 Task: Check the percentage active listings of master bedroom in the last 1 year.
Action: Mouse moved to (816, 183)
Screenshot: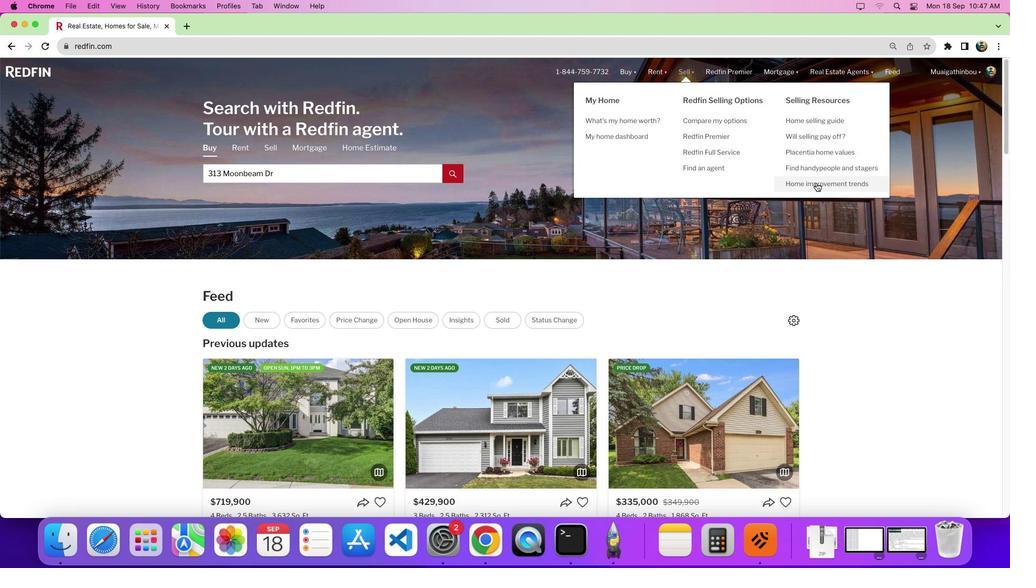 
Action: Mouse pressed left at (816, 183)
Screenshot: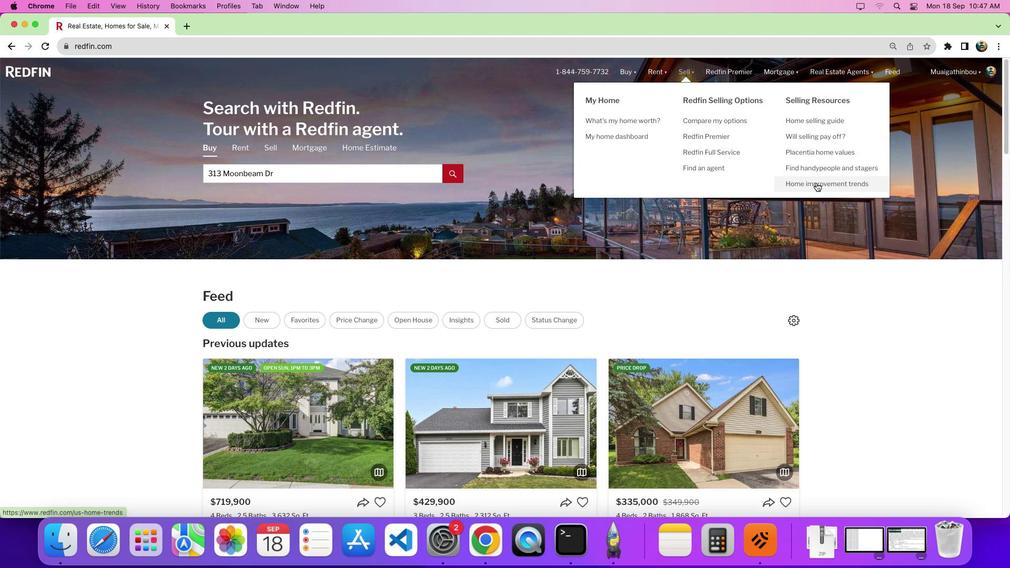 
Action: Mouse pressed left at (816, 183)
Screenshot: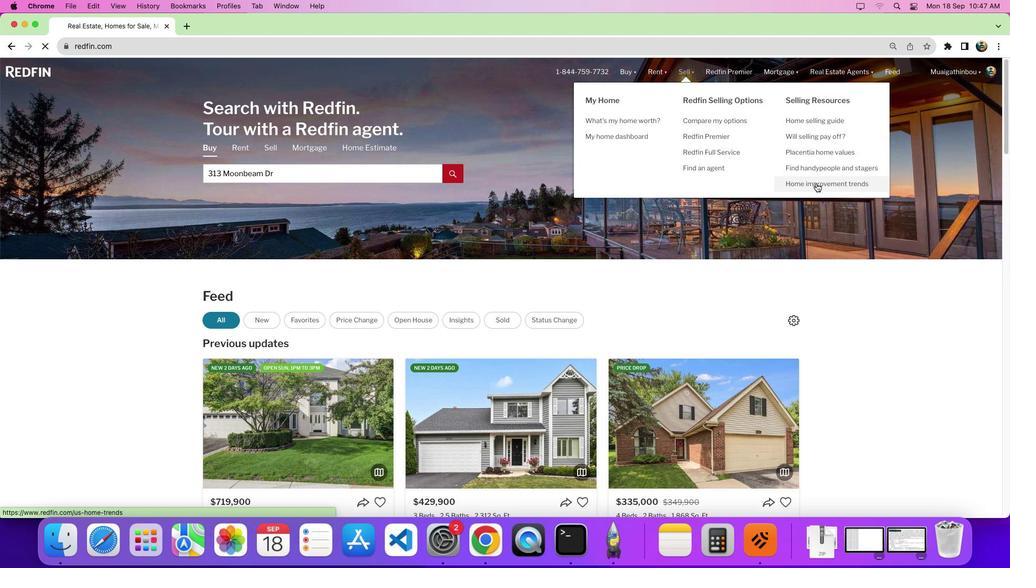 
Action: Mouse moved to (273, 205)
Screenshot: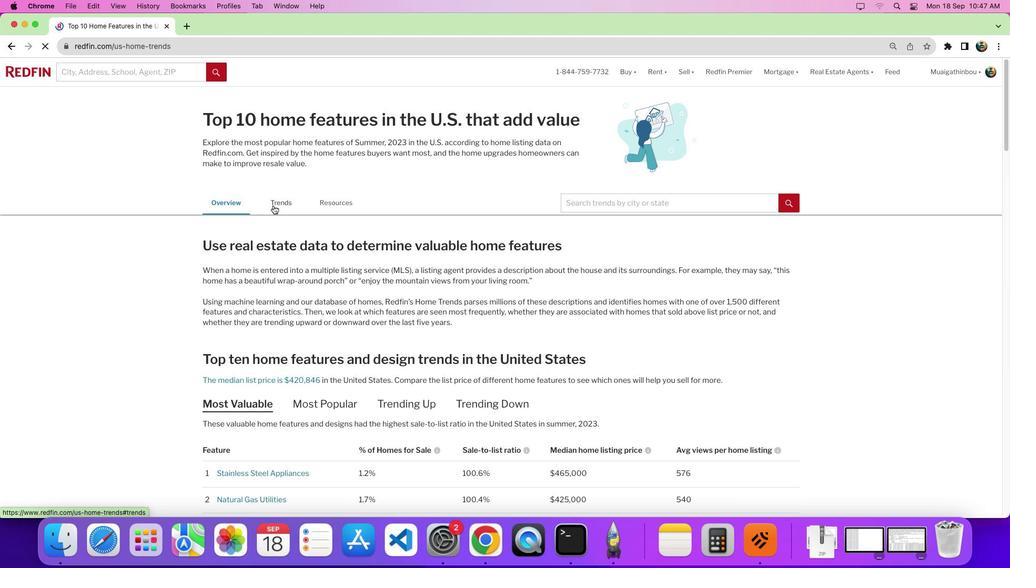 
Action: Mouse pressed left at (273, 205)
Screenshot: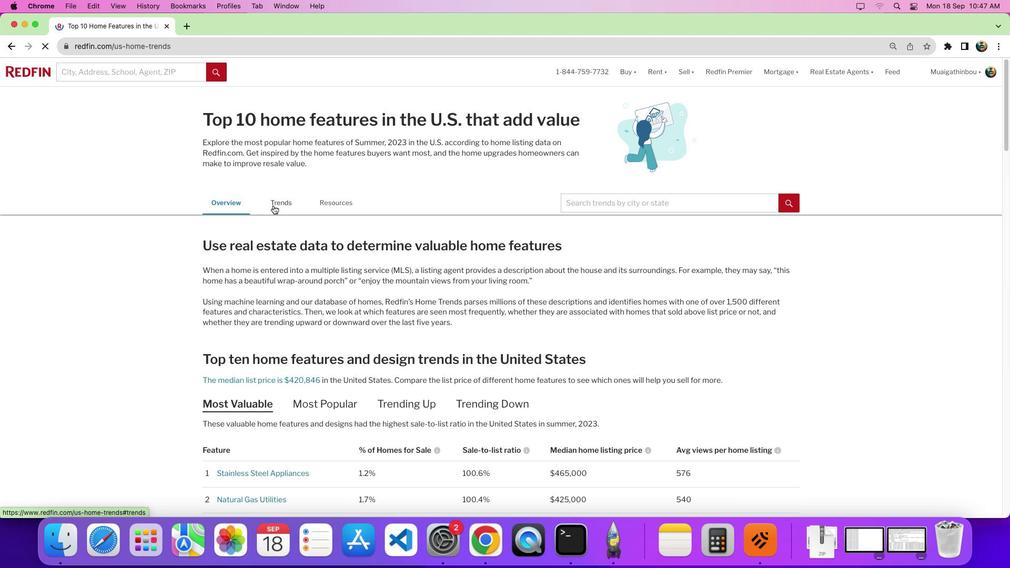 
Action: Mouse moved to (1006, 289)
Screenshot: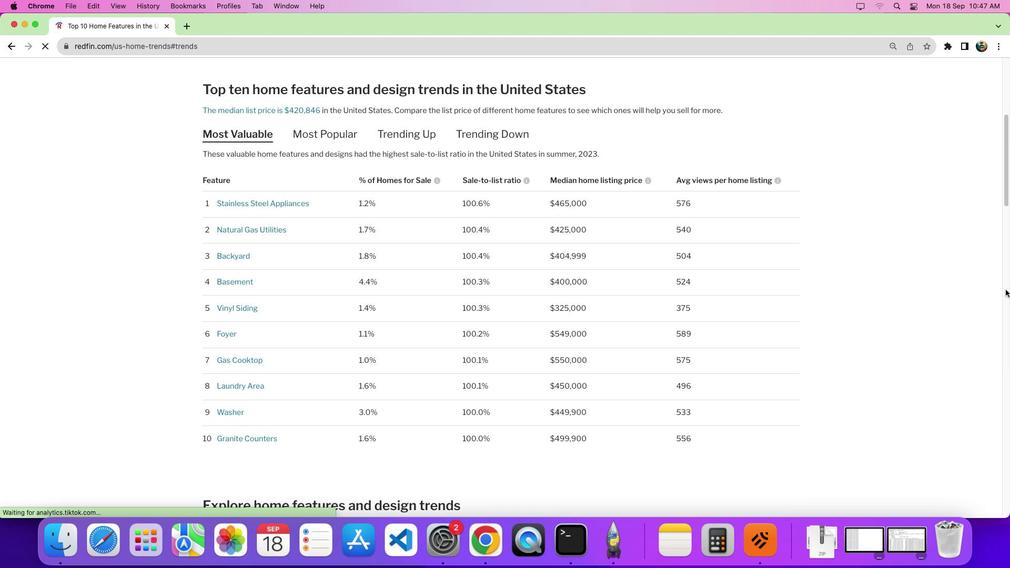 
Action: Mouse pressed left at (1006, 289)
Screenshot: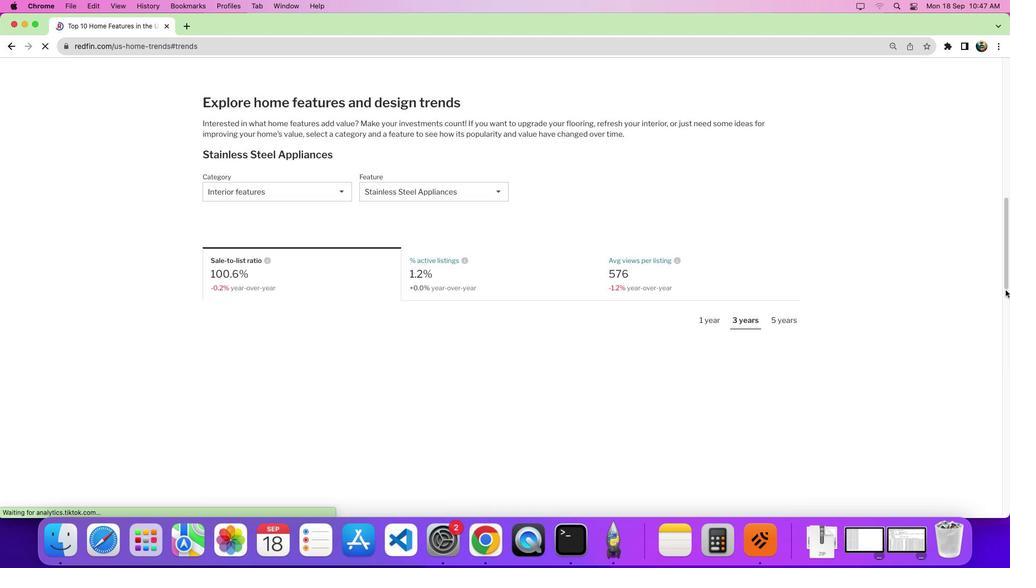 
Action: Mouse moved to (298, 192)
Screenshot: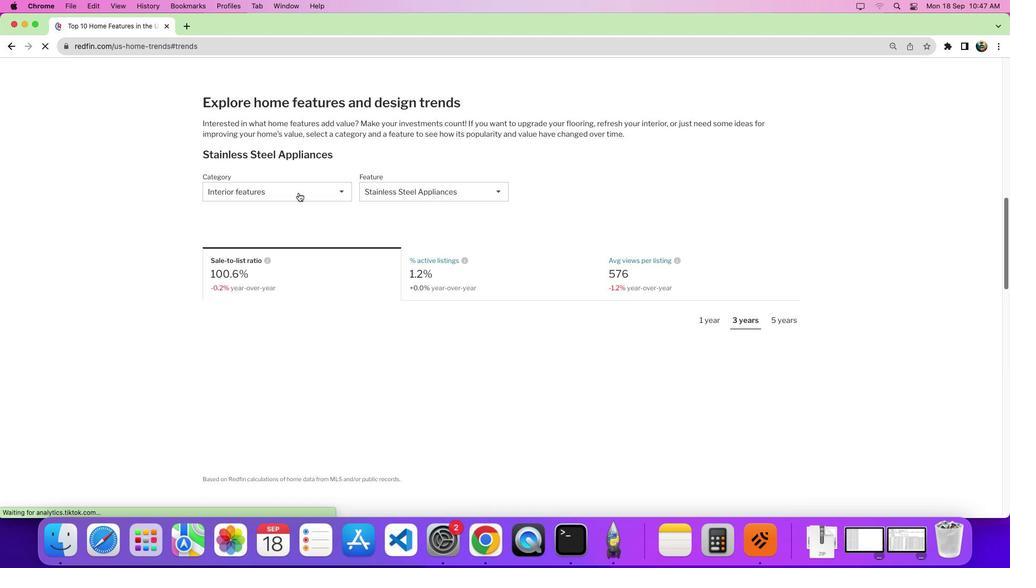
Action: Mouse pressed left at (298, 192)
Screenshot: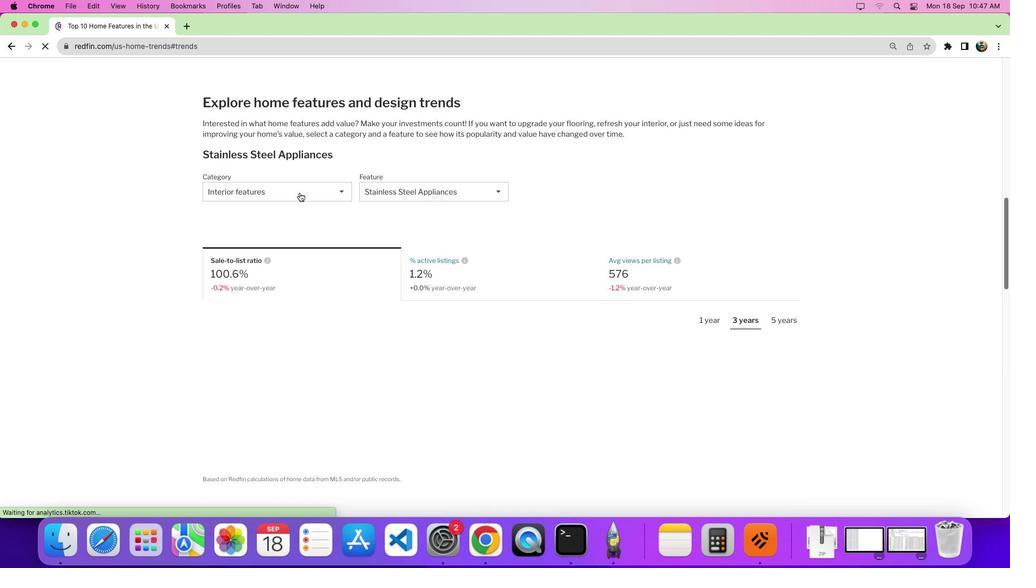 
Action: Mouse moved to (1006, 253)
Screenshot: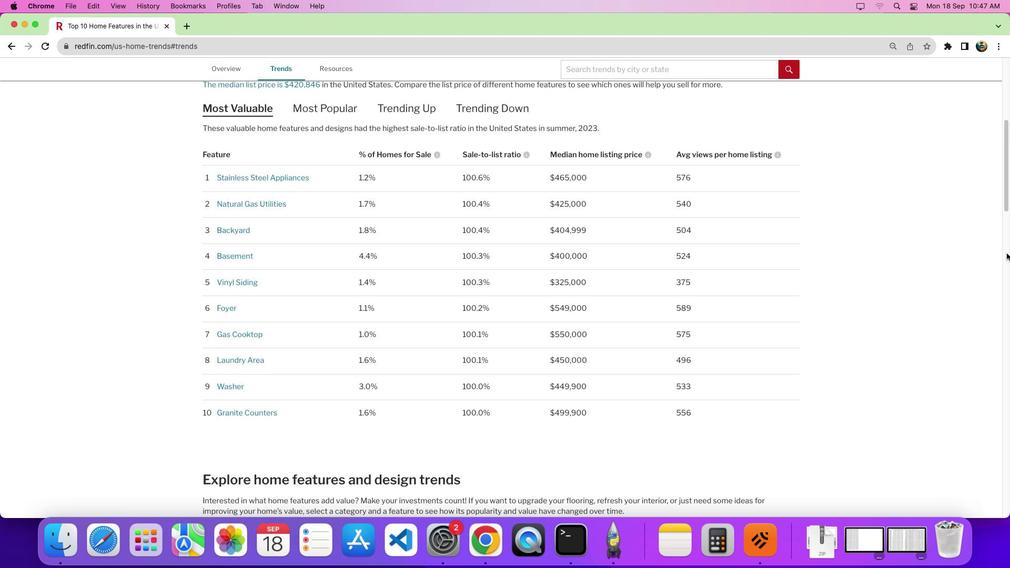 
Action: Mouse pressed left at (1006, 253)
Screenshot: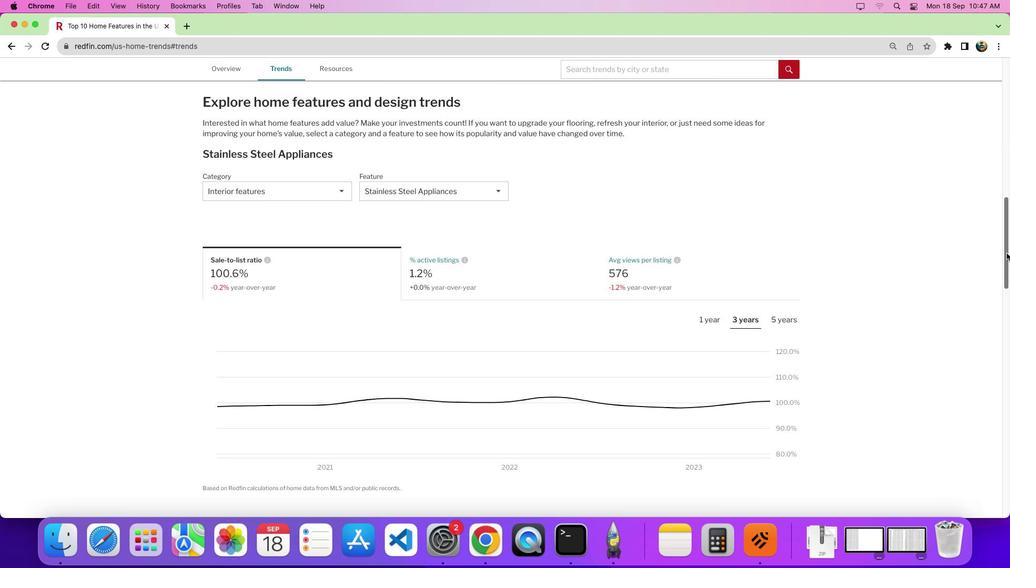 
Action: Mouse moved to (336, 196)
Screenshot: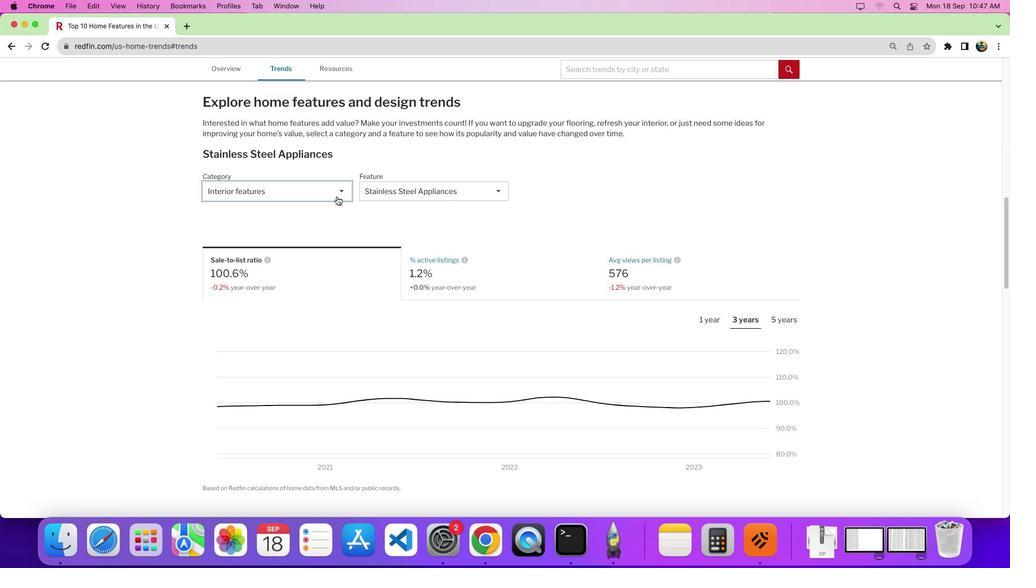 
Action: Mouse pressed left at (336, 196)
Screenshot: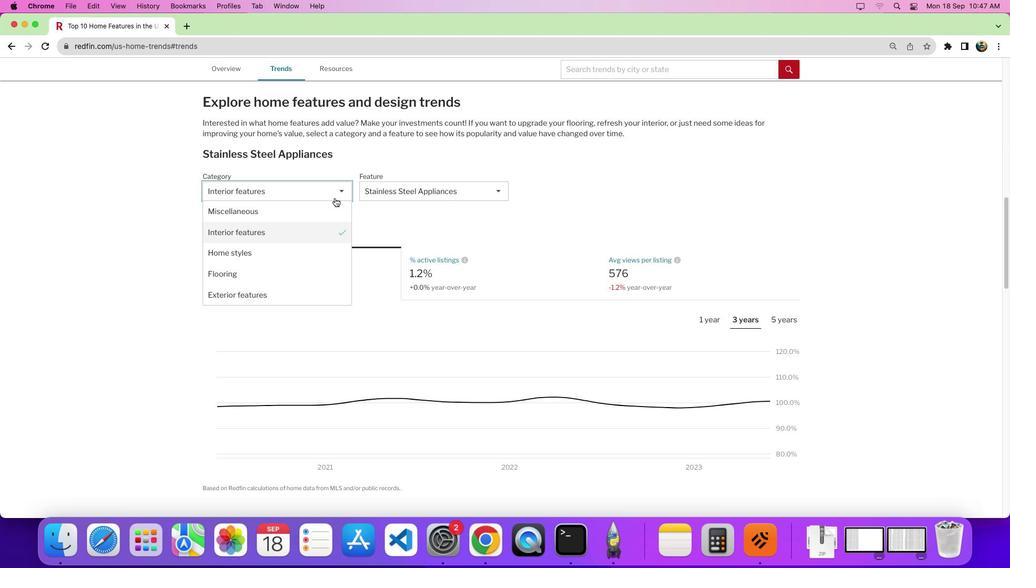 
Action: Mouse moved to (332, 235)
Screenshot: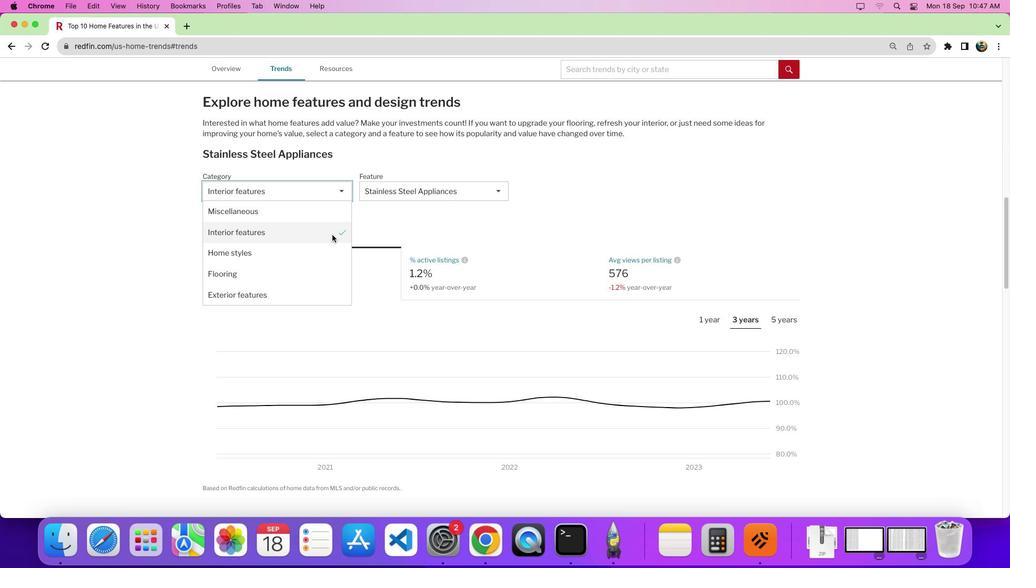 
Action: Mouse pressed left at (332, 235)
Screenshot: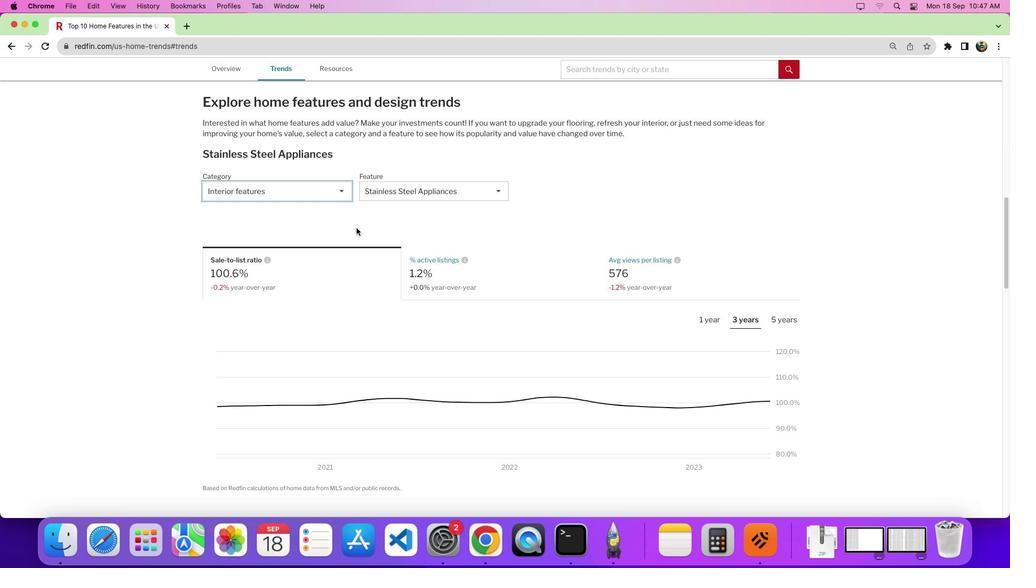 
Action: Mouse moved to (448, 188)
Screenshot: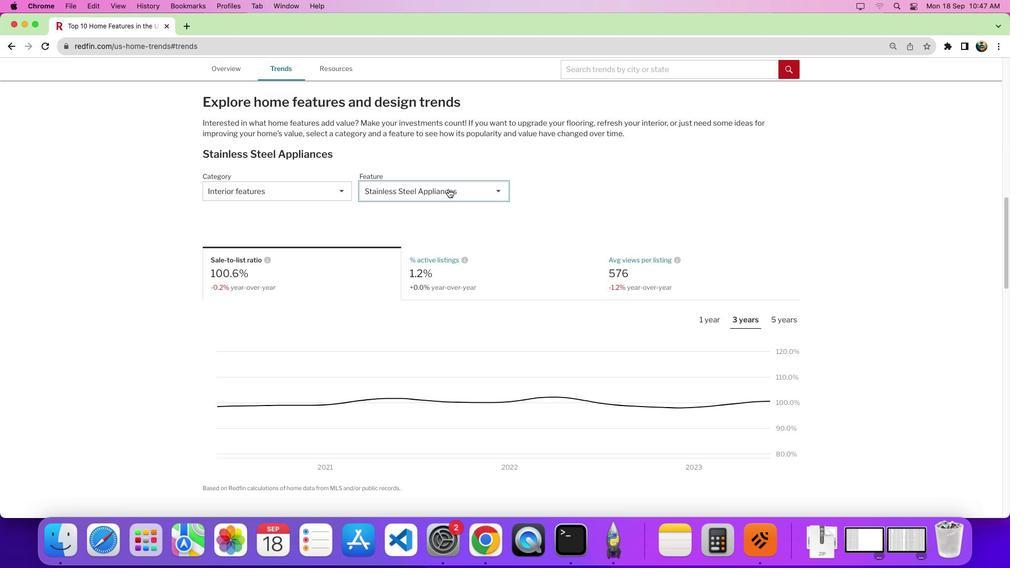 
Action: Mouse pressed left at (448, 188)
Screenshot: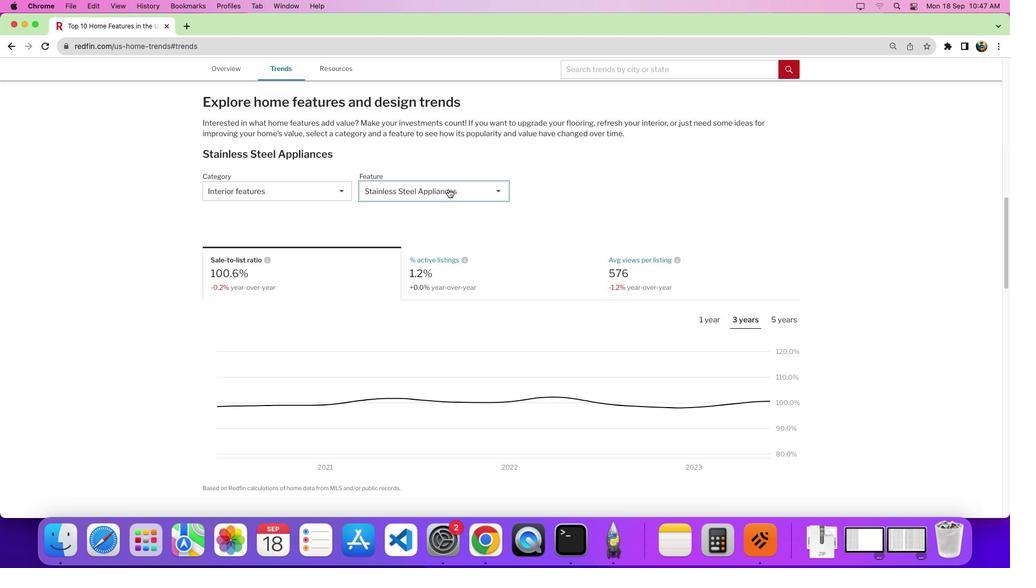 
Action: Mouse moved to (502, 295)
Screenshot: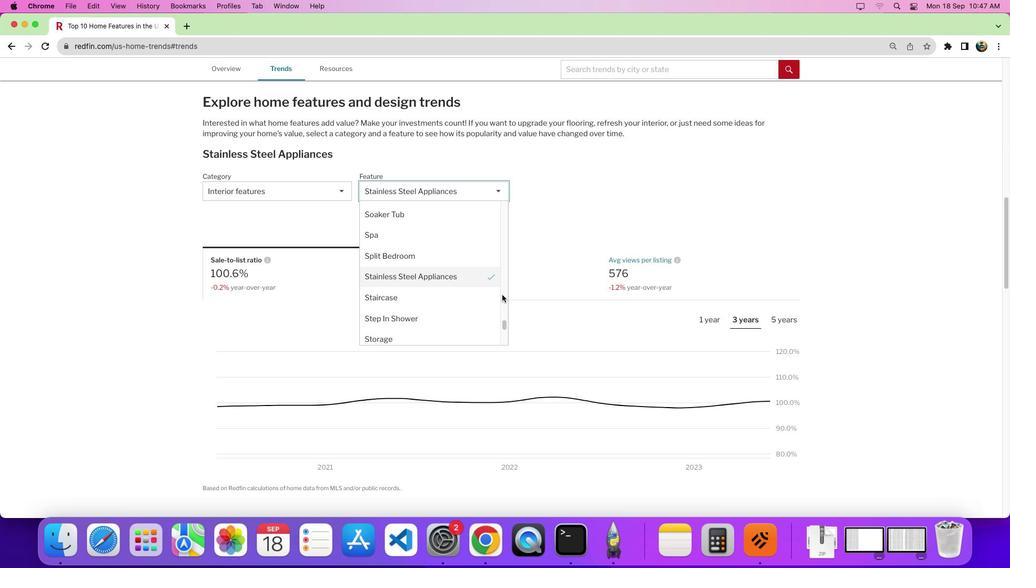 
Action: Mouse pressed left at (502, 295)
Screenshot: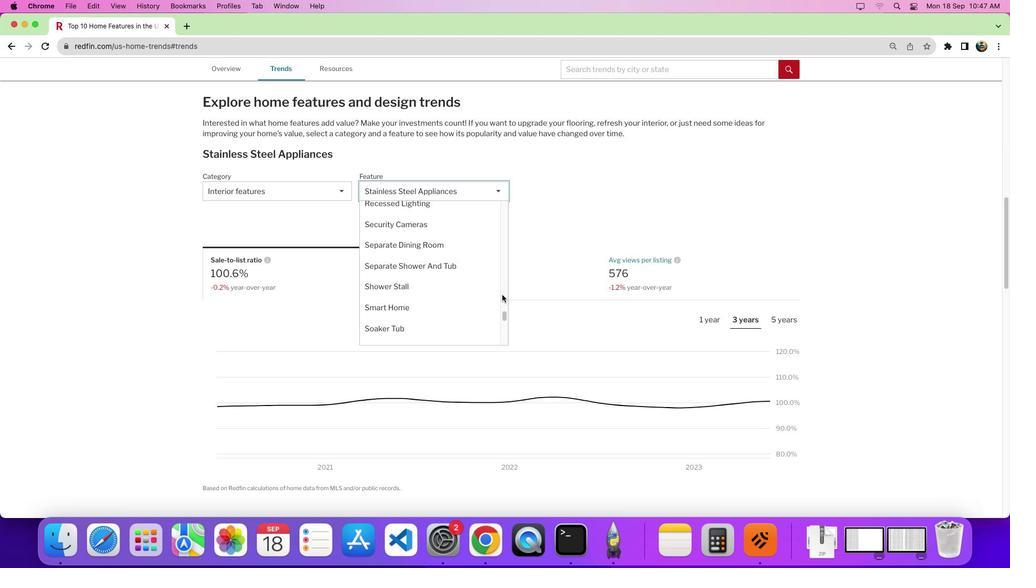 
Action: Mouse moved to (441, 300)
Screenshot: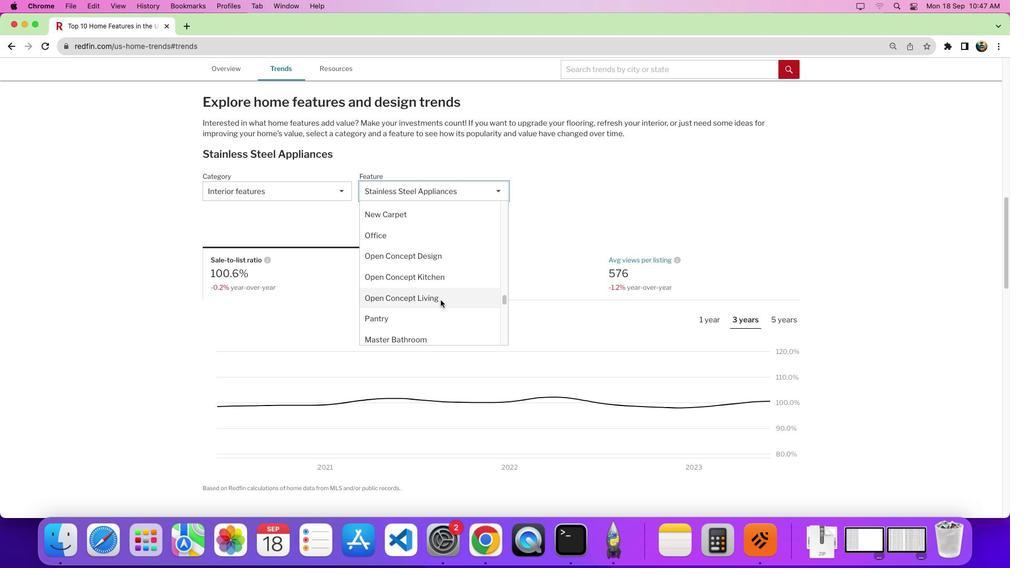 
Action: Mouse scrolled (441, 300) with delta (0, 0)
Screenshot: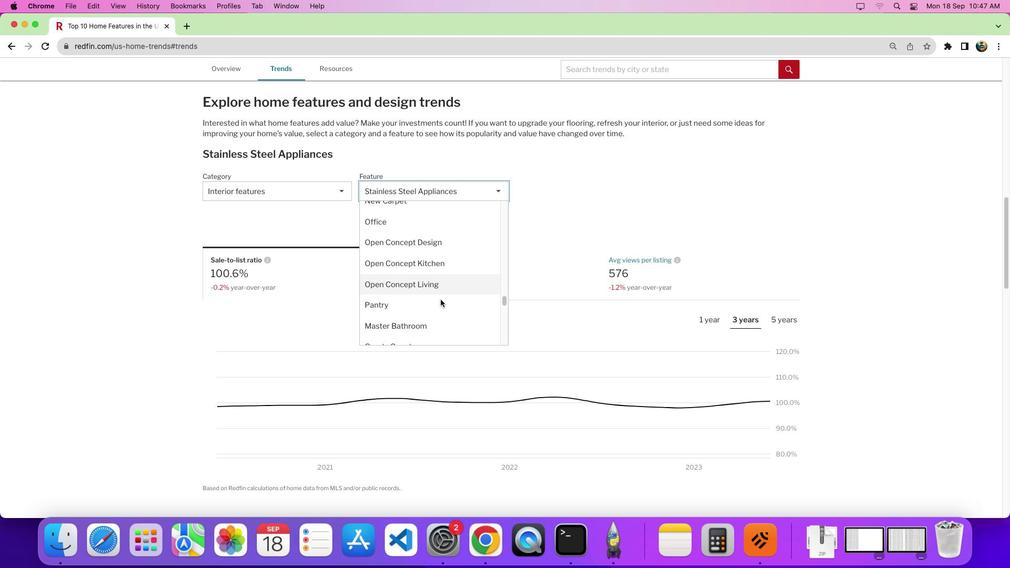 
Action: Mouse scrolled (441, 300) with delta (0, 0)
Screenshot: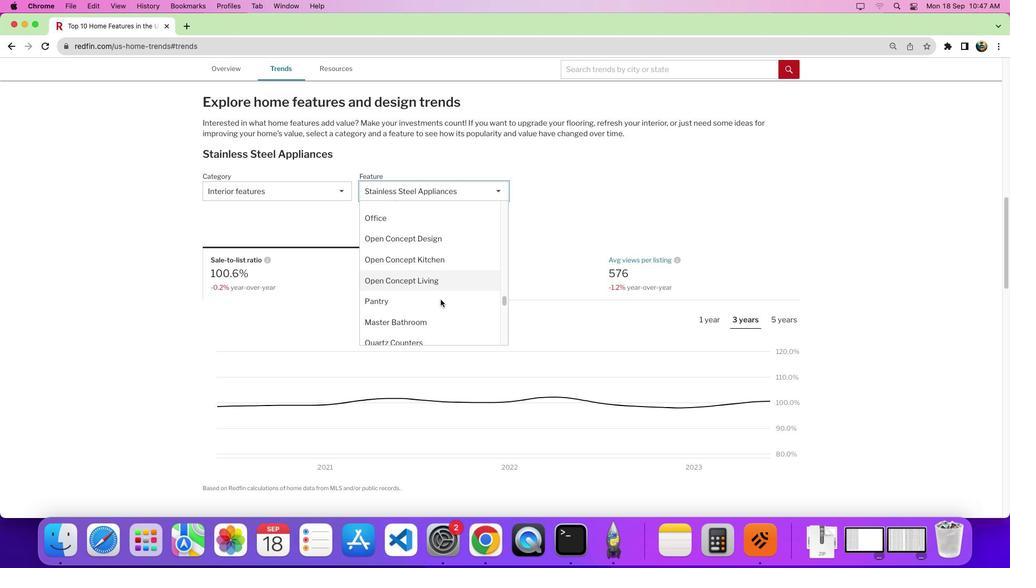 
Action: Mouse moved to (416, 308)
Screenshot: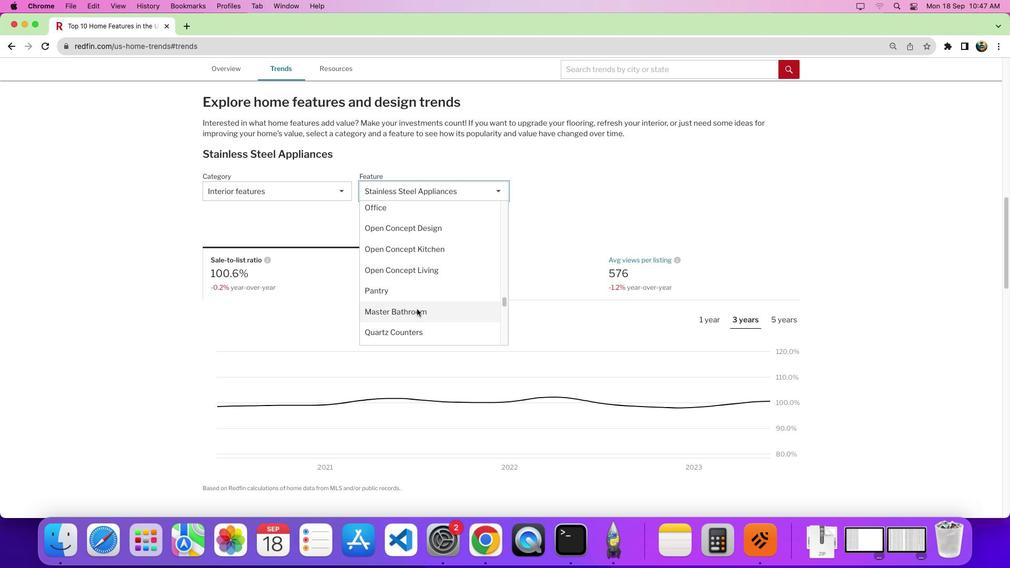 
Action: Mouse pressed left at (416, 308)
Screenshot: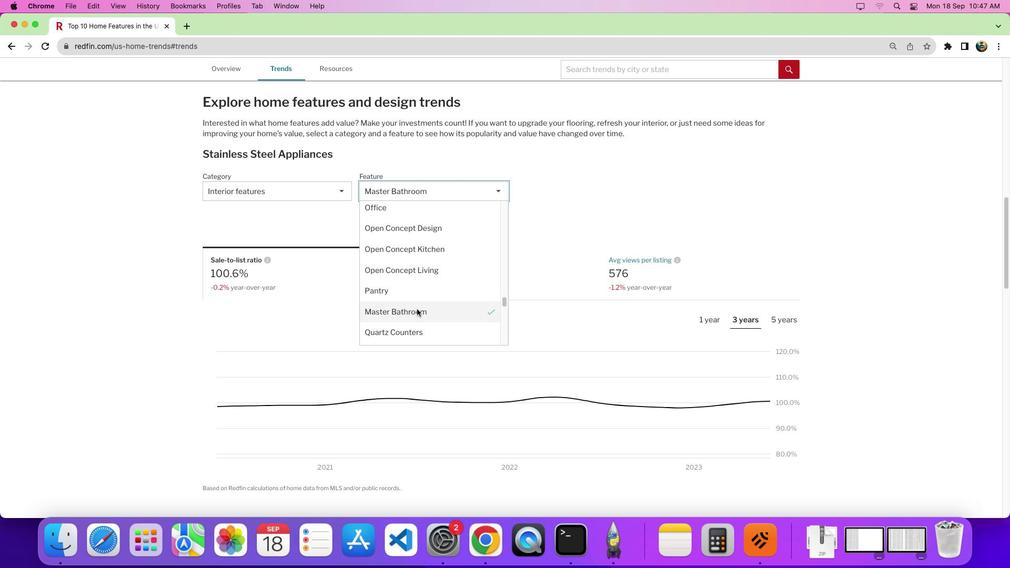 
Action: Mouse moved to (483, 274)
Screenshot: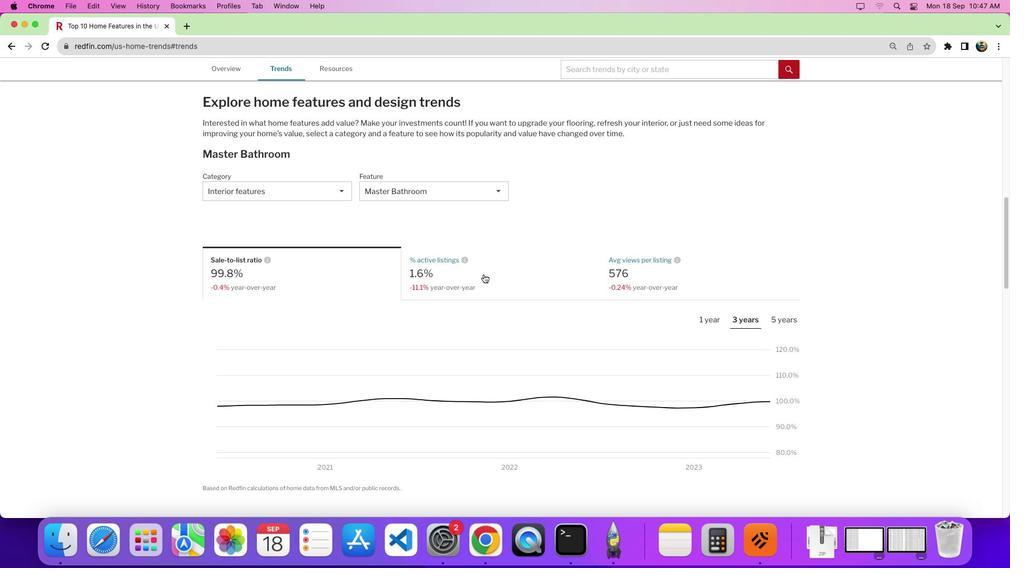 
Action: Mouse pressed left at (483, 274)
Screenshot: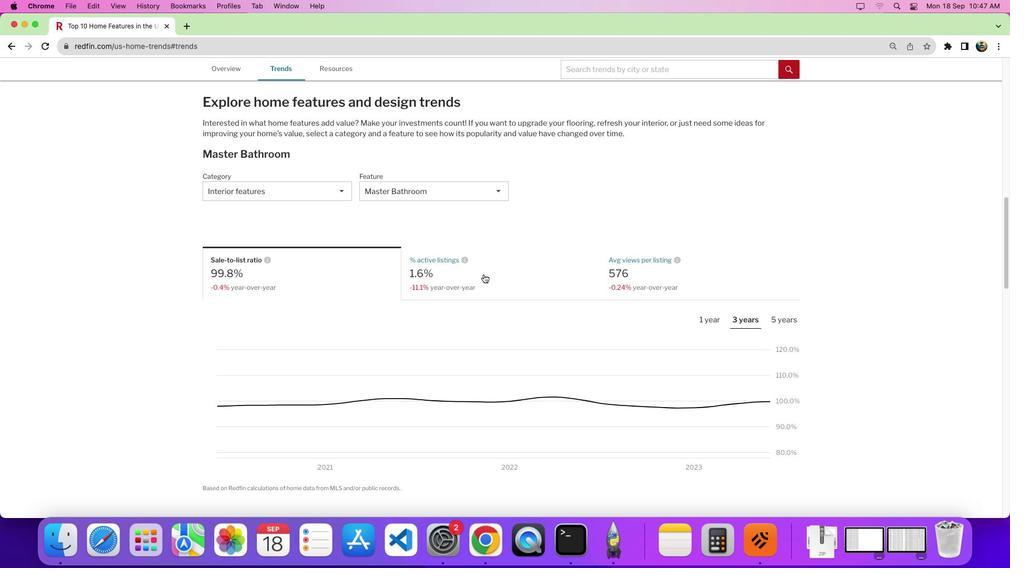 
Action: Mouse moved to (708, 318)
Screenshot: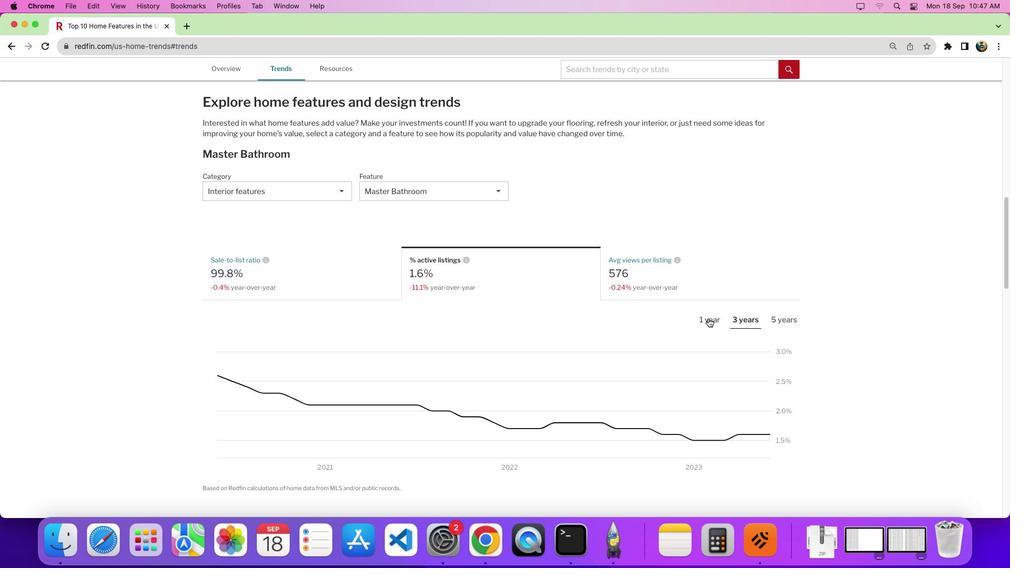 
Action: Mouse pressed left at (708, 318)
Screenshot: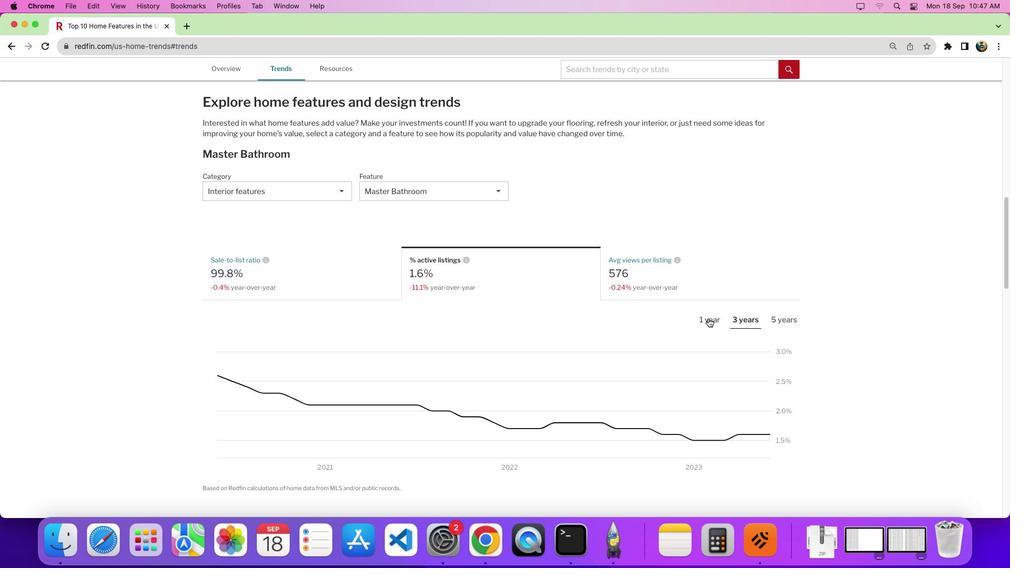 
Action: Mouse moved to (751, 245)
Screenshot: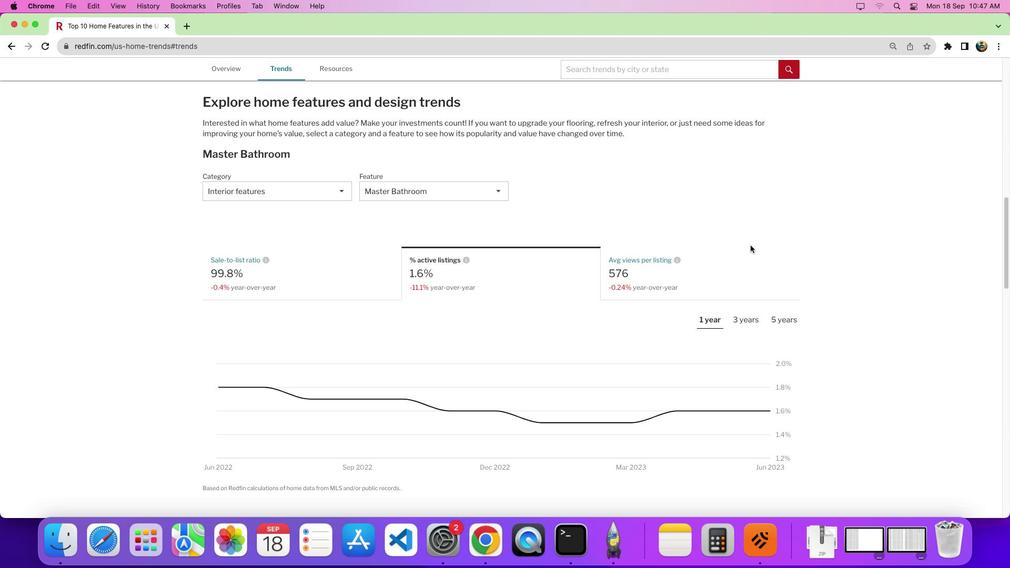 
